 Task: Find restaurants with a 3.0+ rating.
Action: Mouse moved to (298, 78)
Screenshot: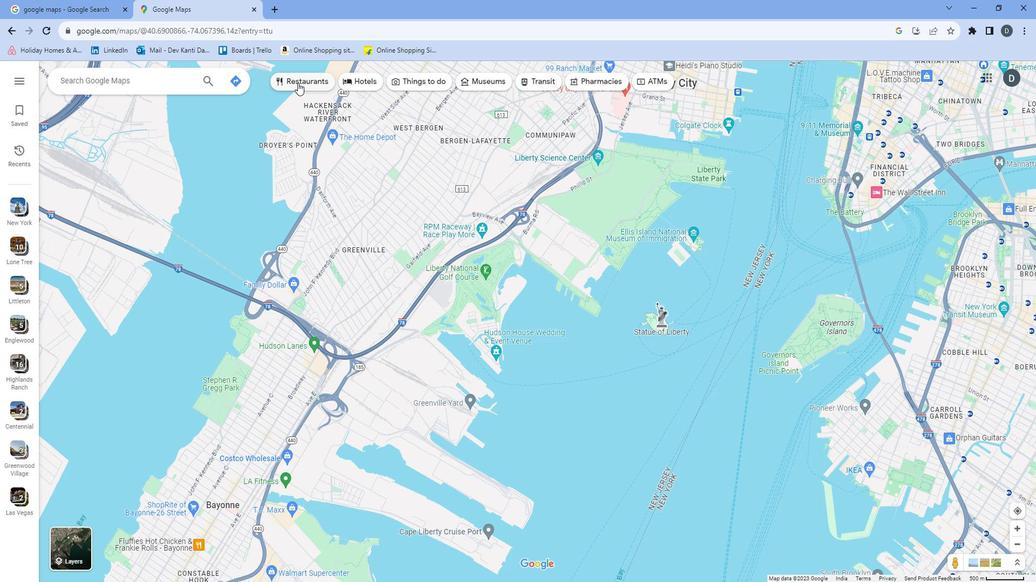 
Action: Mouse pressed left at (298, 78)
Screenshot: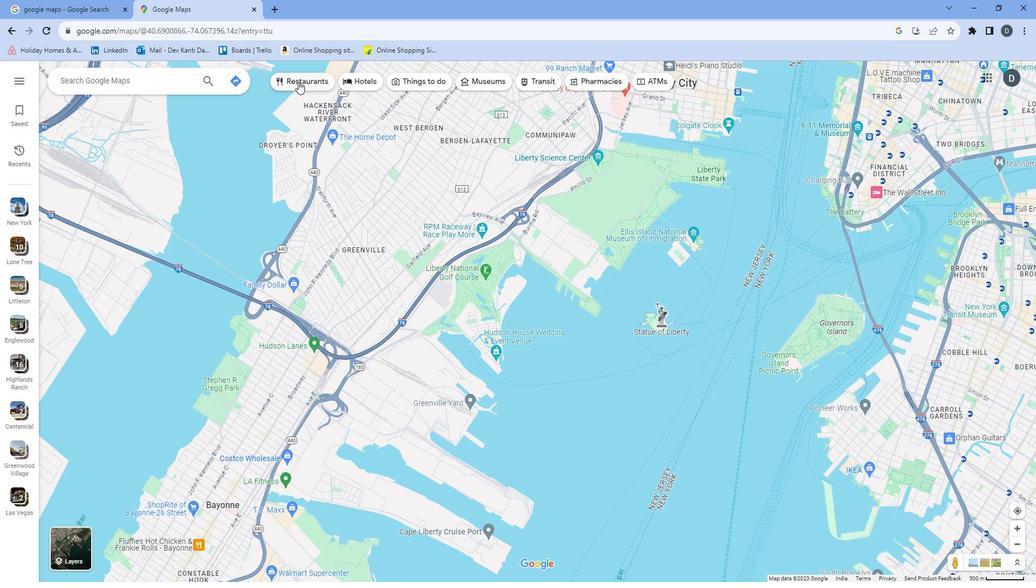 
Action: Mouse moved to (367, 79)
Screenshot: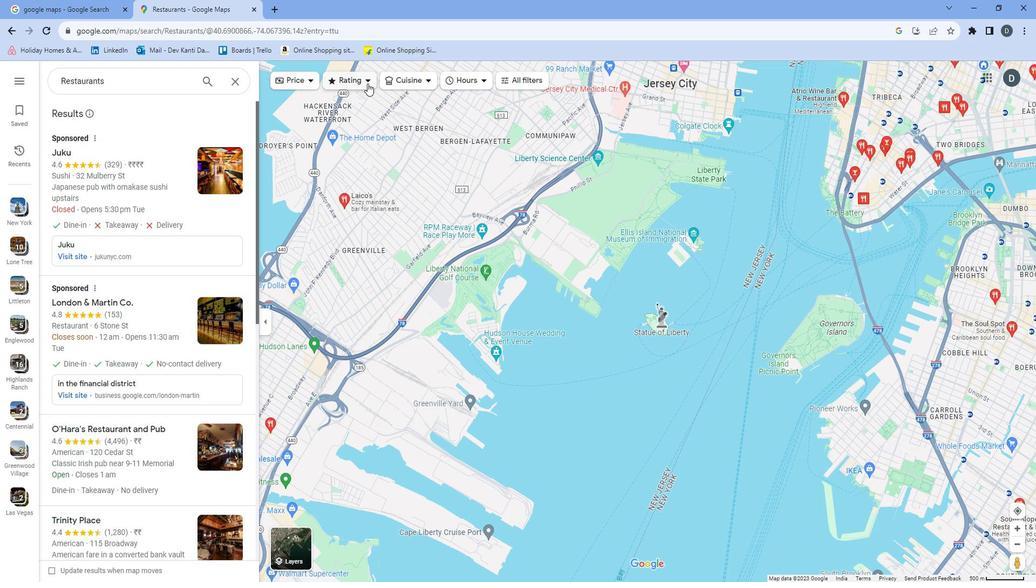 
Action: Mouse pressed left at (367, 79)
Screenshot: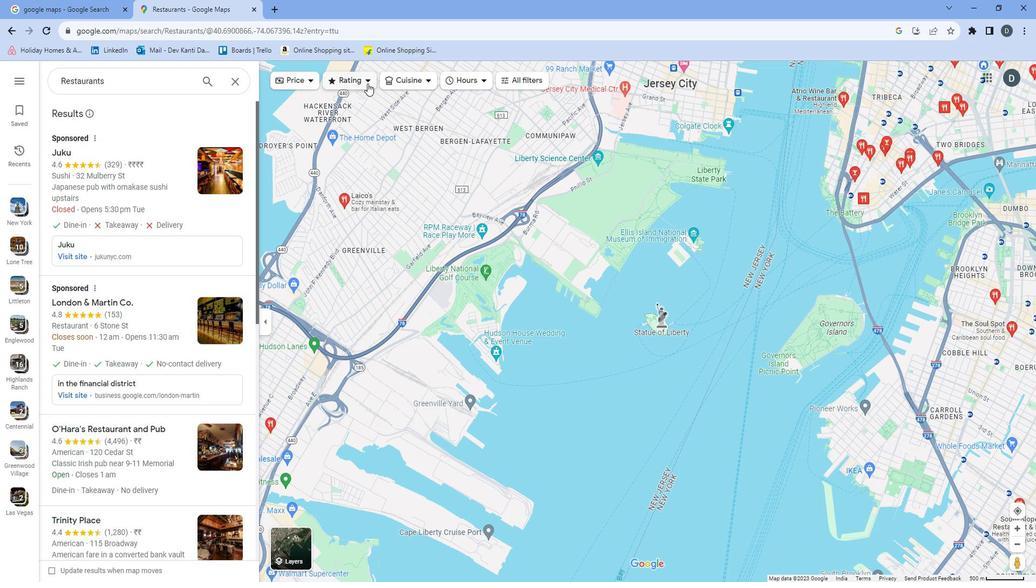 
Action: Mouse moved to (367, 151)
Screenshot: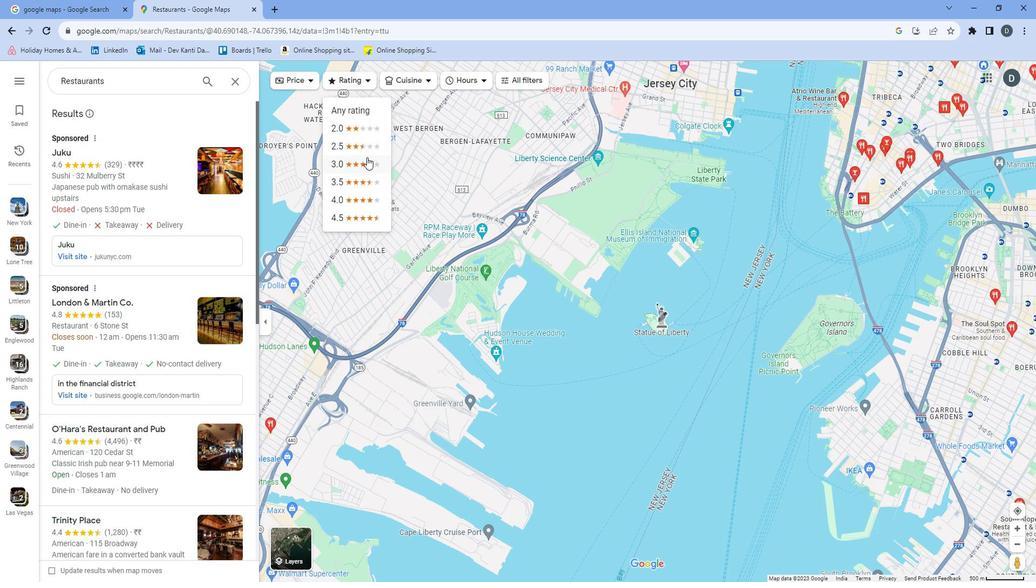 
Action: Mouse pressed left at (367, 151)
Screenshot: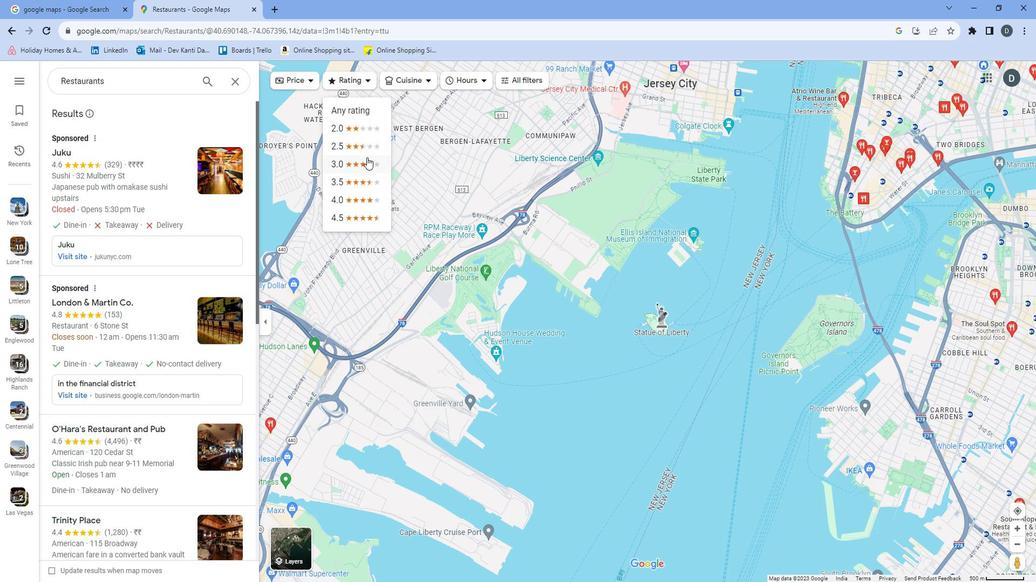 
Action: Mouse moved to (402, 182)
Screenshot: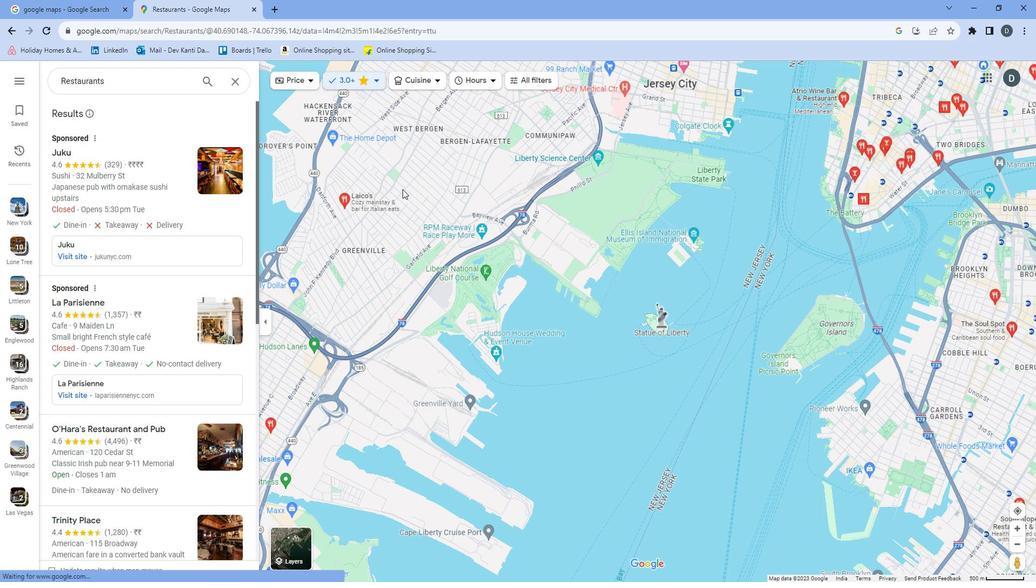 
